 Task: Search copy of my invoice in Marketing Solutions
Action: Mouse moved to (637, 521)
Screenshot: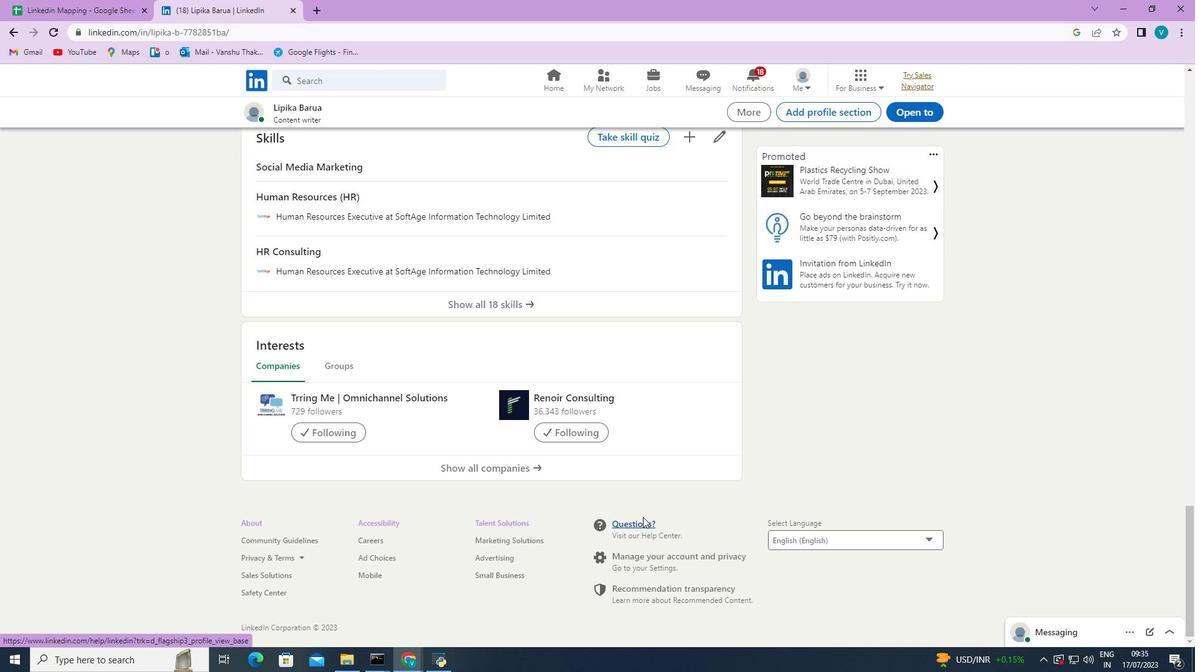 
Action: Mouse pressed left at (637, 521)
Screenshot: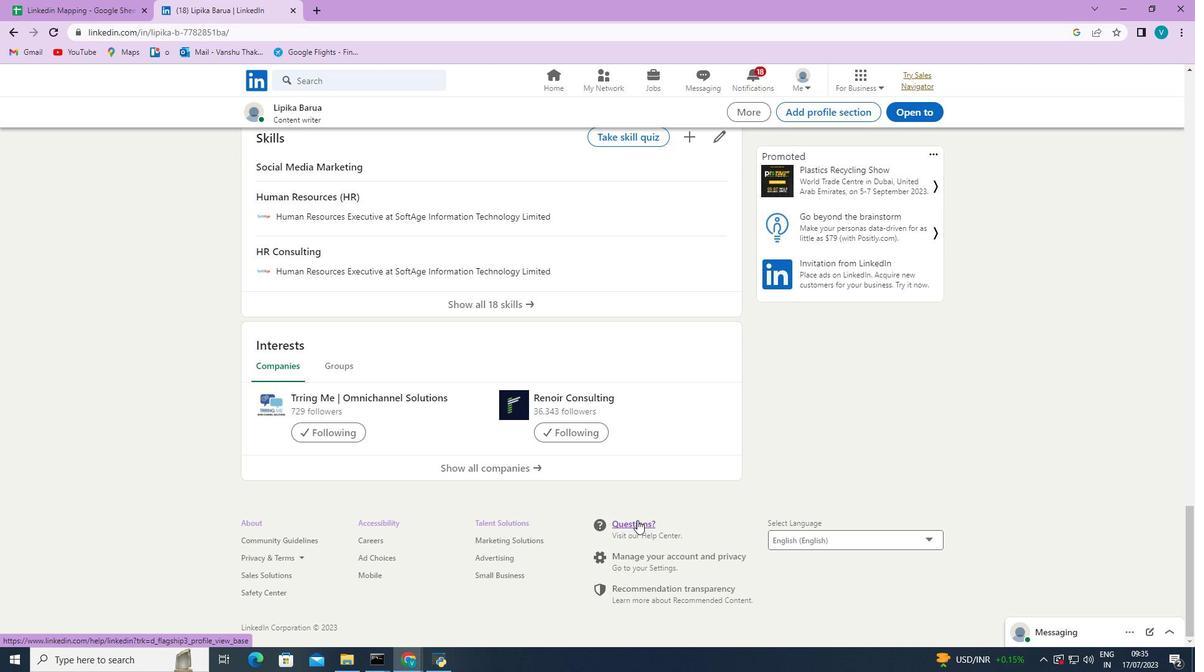
Action: Mouse moved to (333, 204)
Screenshot: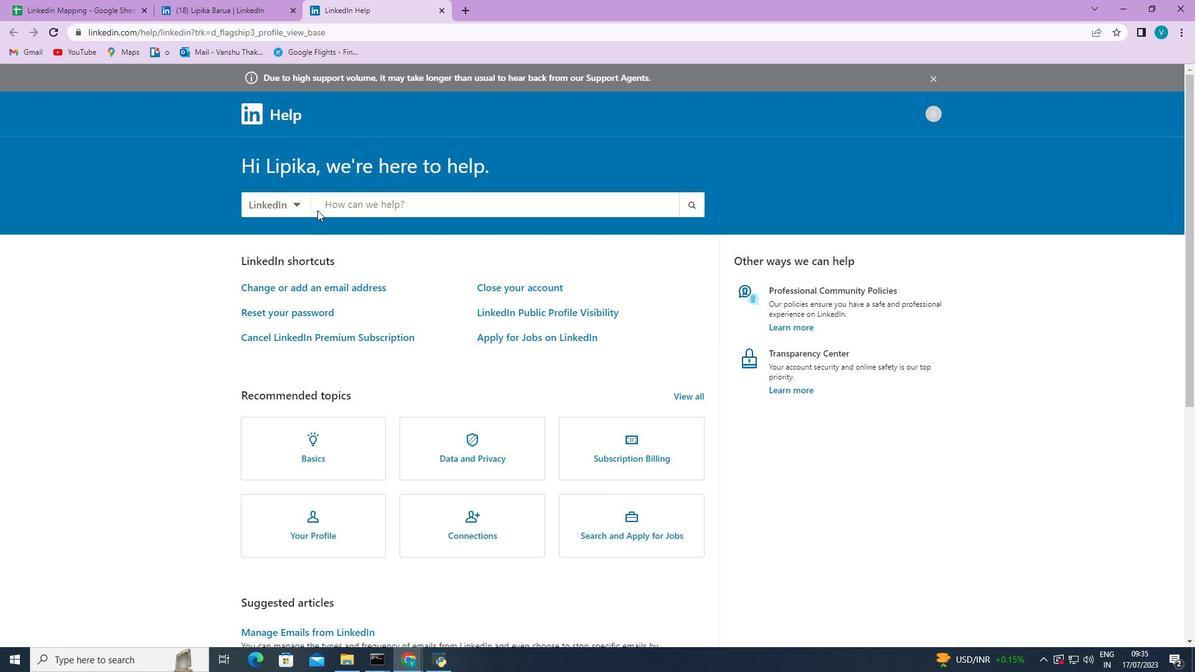 
Action: Mouse pressed left at (333, 204)
Screenshot: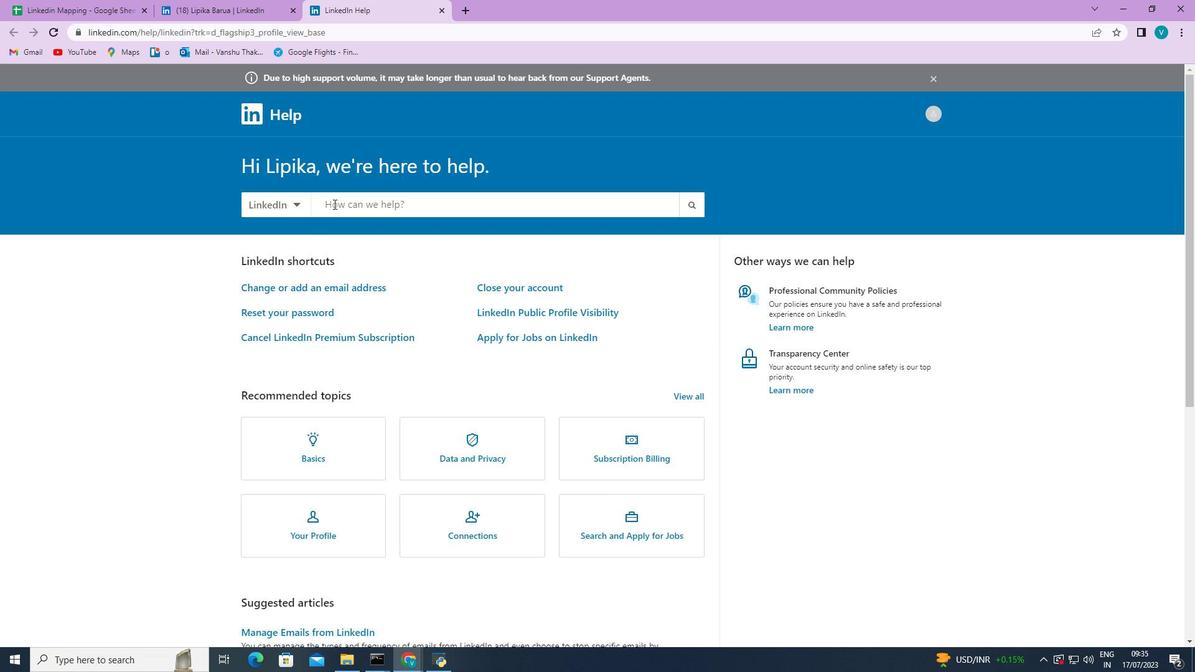 
Action: Mouse moved to (285, 204)
Screenshot: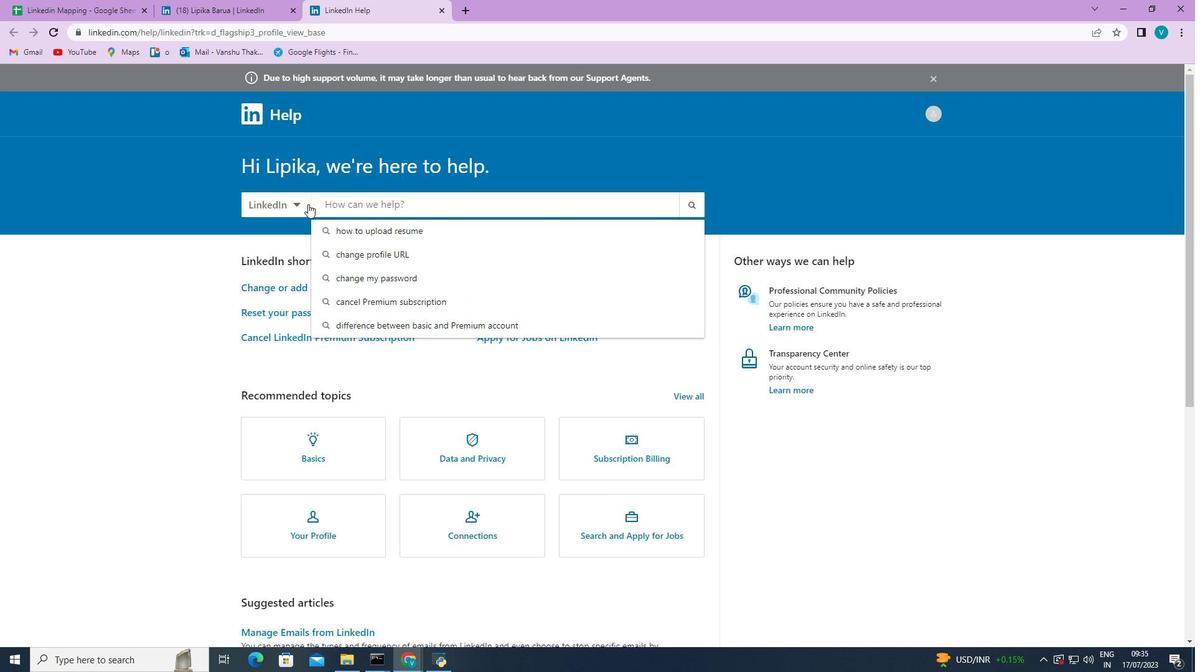 
Action: Mouse pressed left at (285, 204)
Screenshot: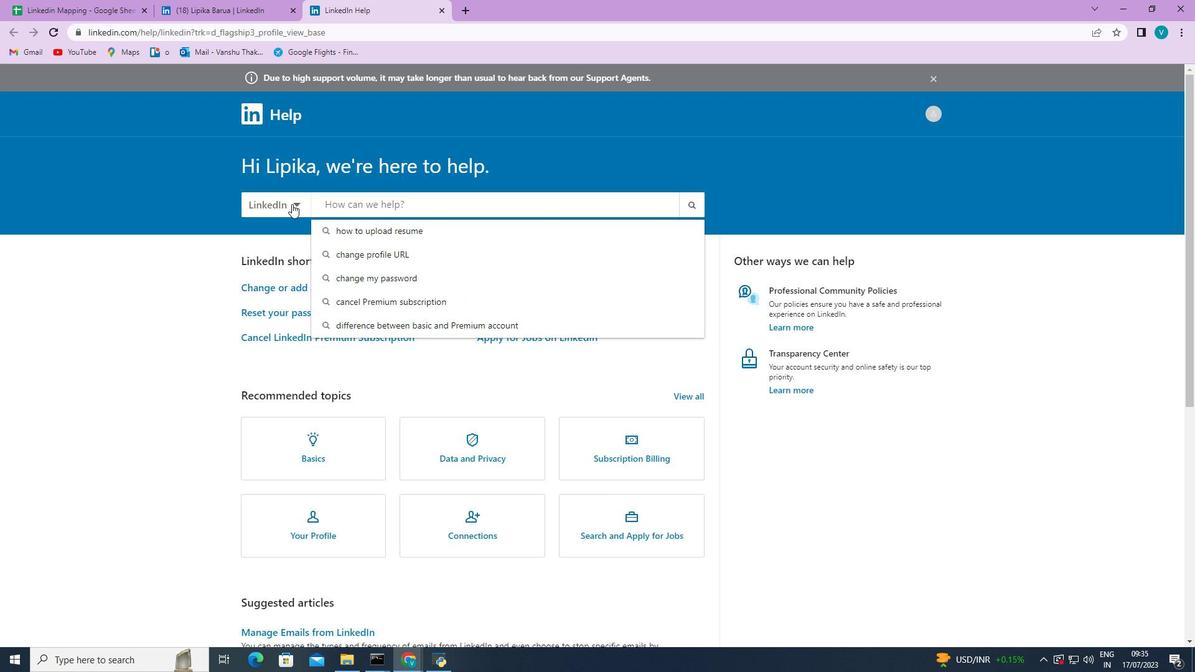 
Action: Mouse moved to (286, 294)
Screenshot: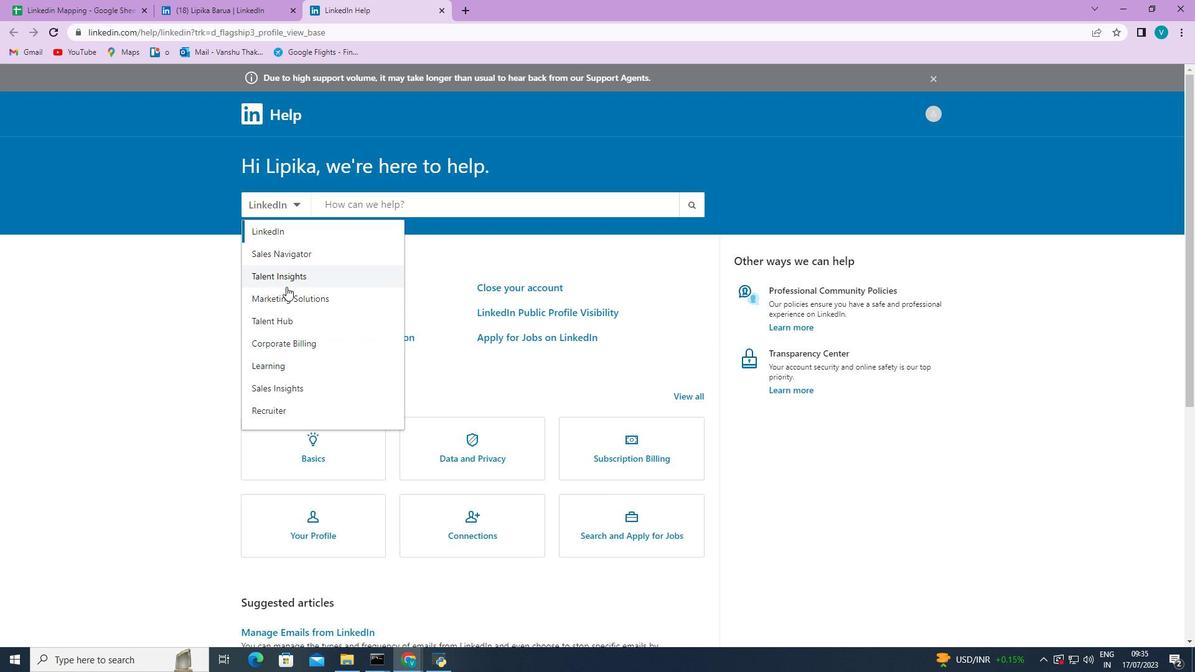 
Action: Mouse pressed left at (286, 294)
Screenshot: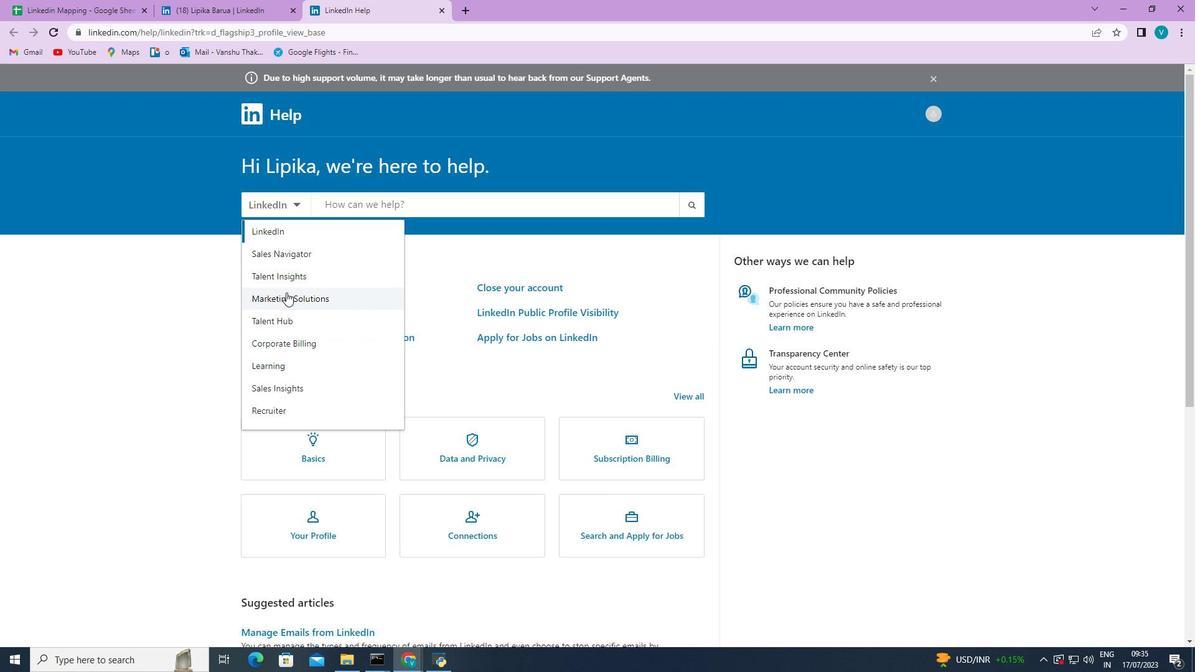 
Action: Mouse moved to (449, 203)
Screenshot: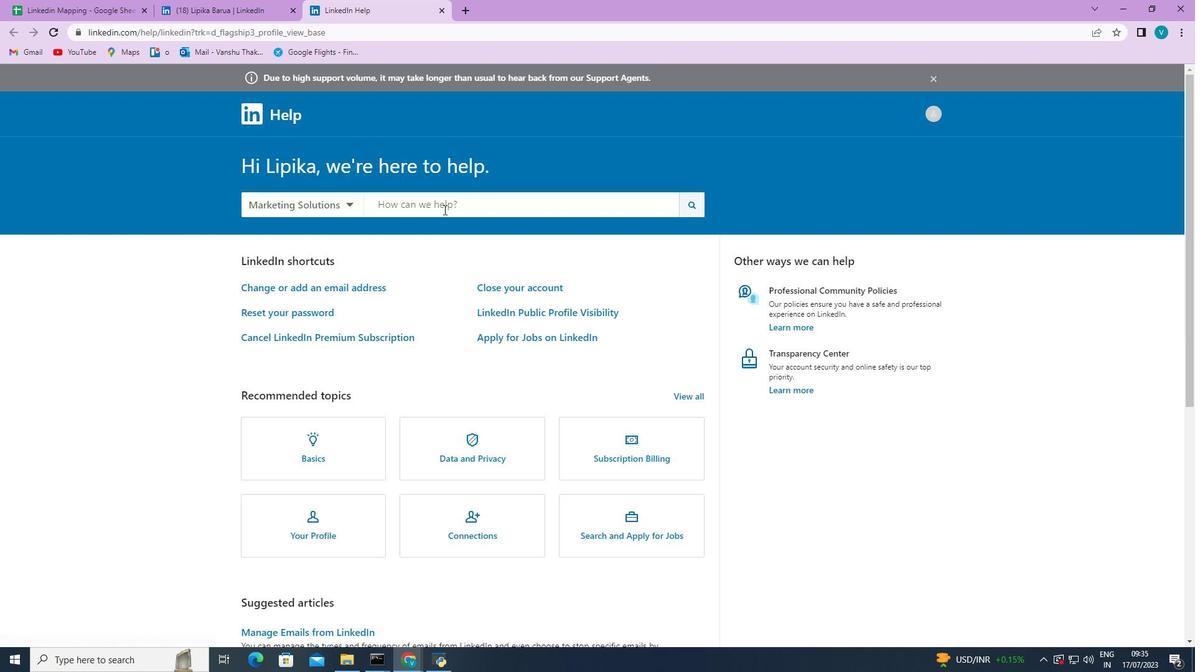 
Action: Mouse pressed left at (449, 203)
Screenshot: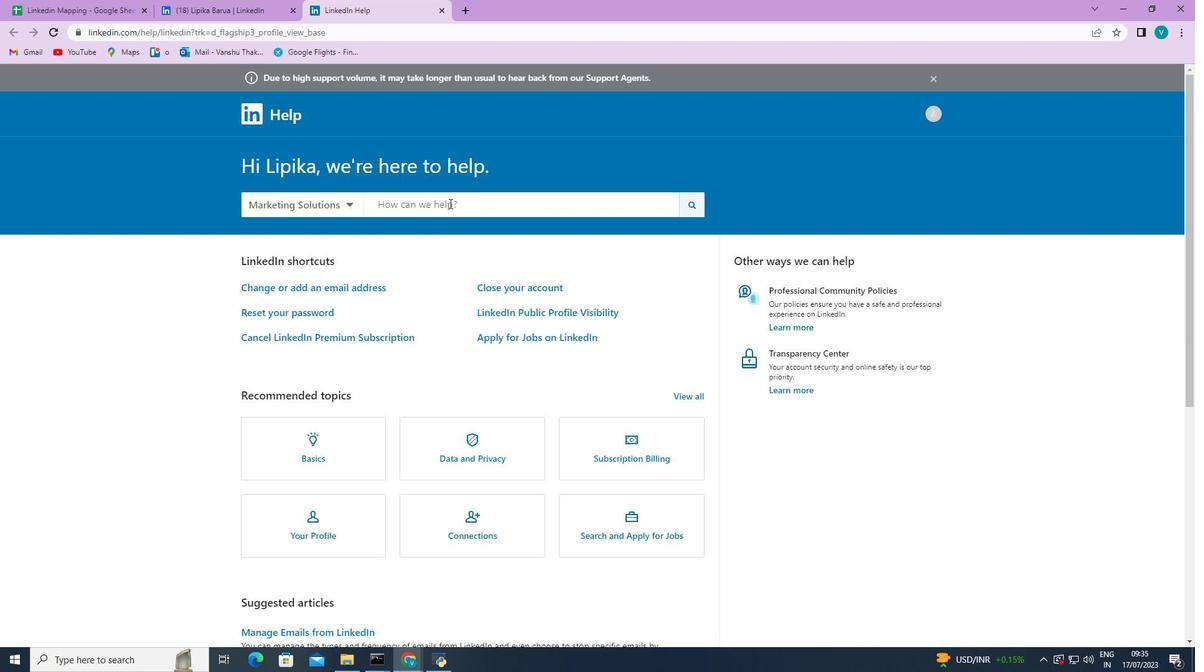 
Action: Key pressed copy<Key.space>of<Key.space>my<Key.space>invoice<Key.enter>
Screenshot: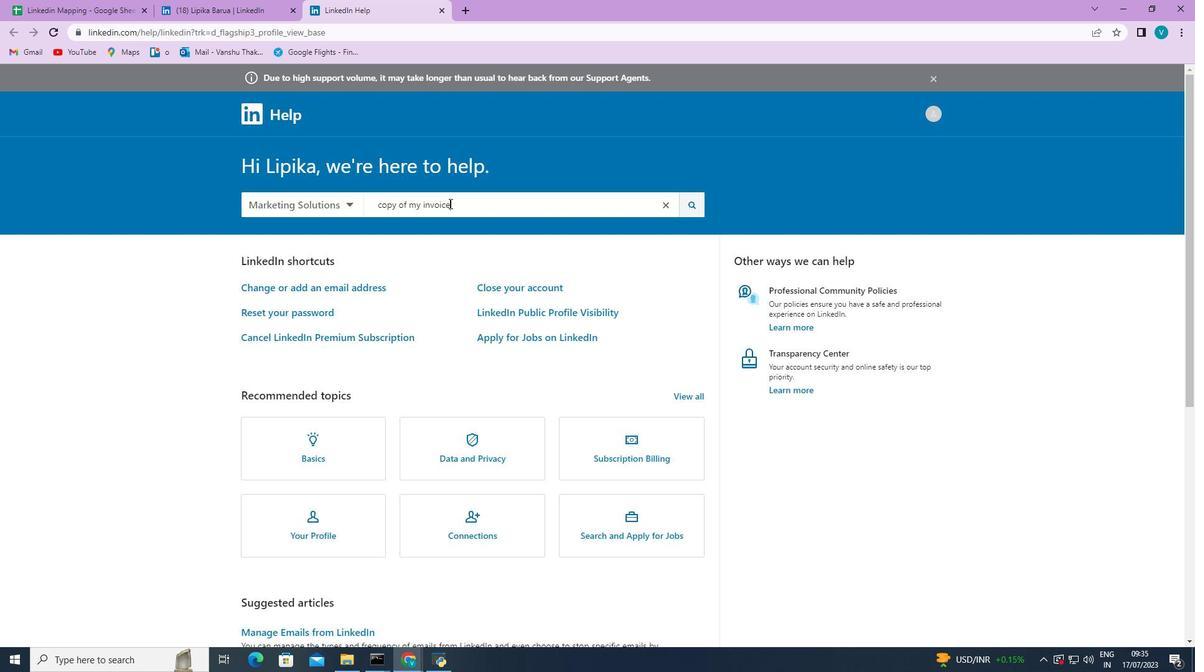 
Action: Mouse scrolled (449, 203) with delta (0, 0)
Screenshot: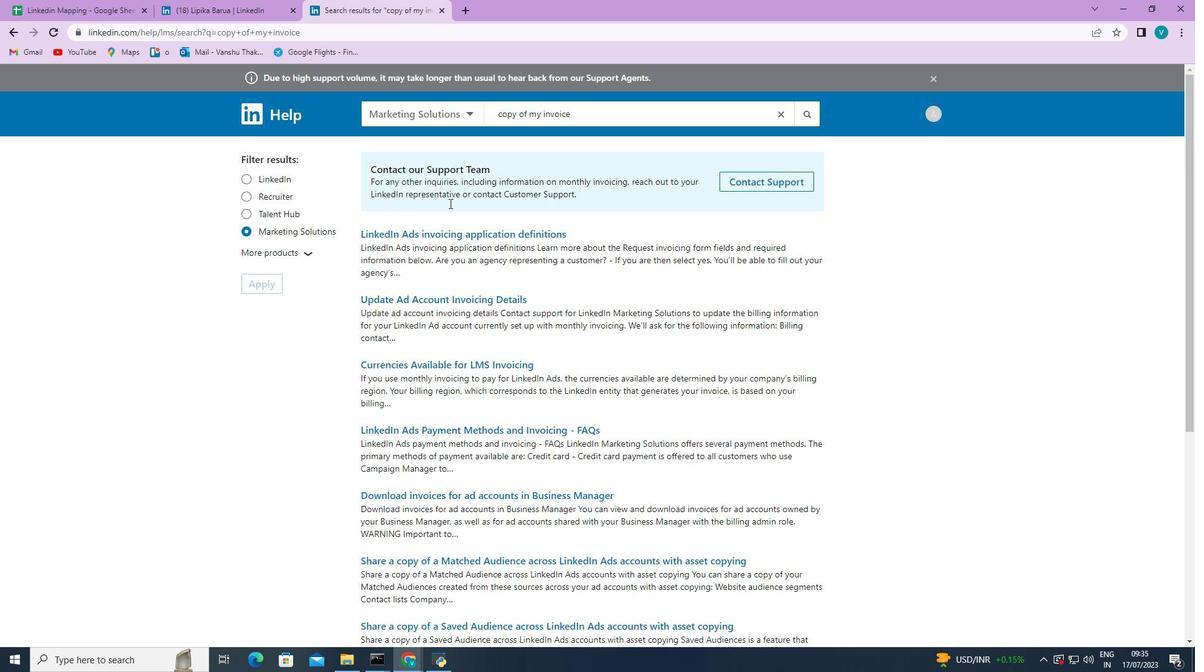 
Action: Mouse scrolled (449, 203) with delta (0, 0)
Screenshot: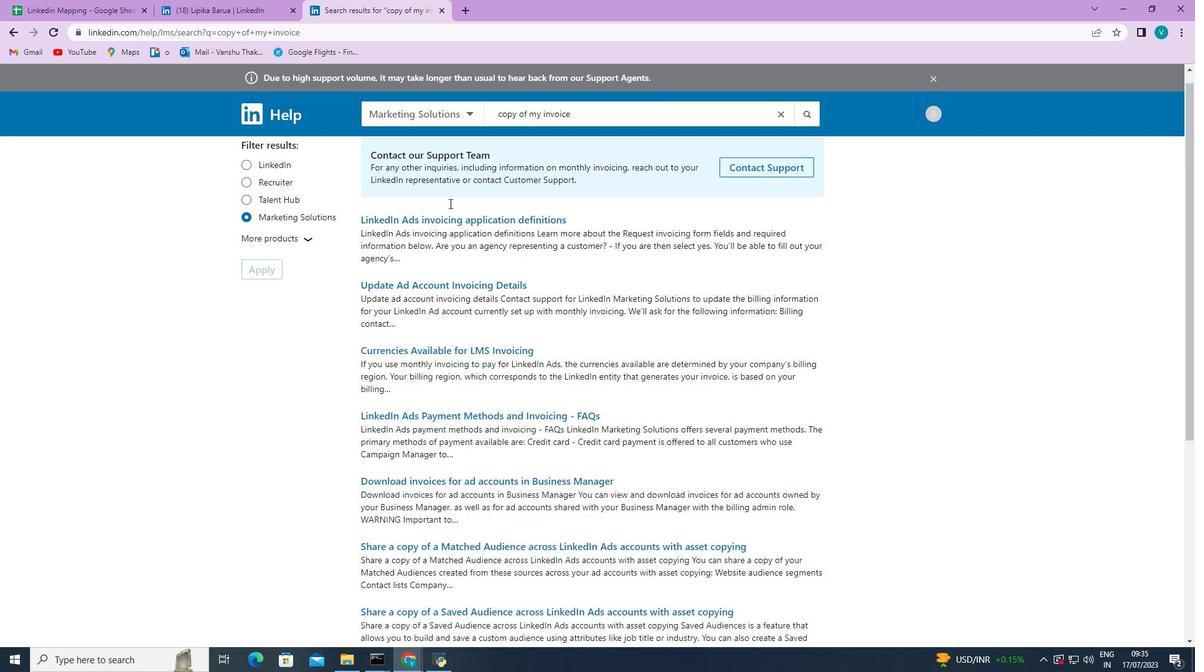 
Action: Mouse scrolled (449, 203) with delta (0, 0)
Screenshot: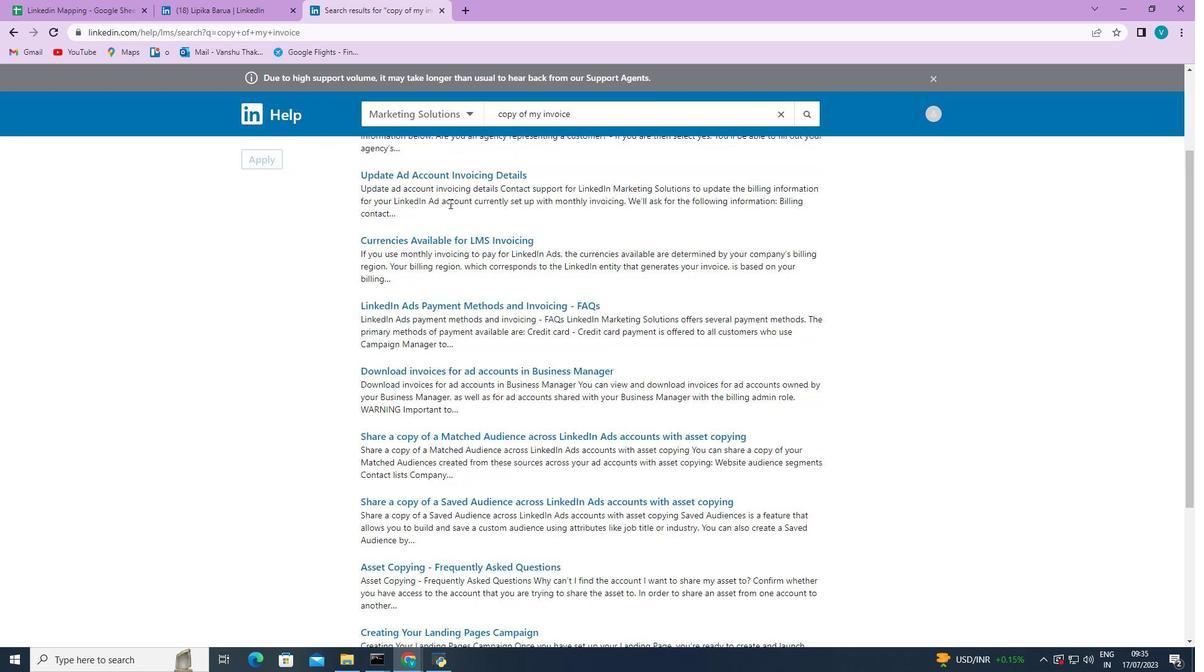 
Action: Mouse scrolled (449, 203) with delta (0, 0)
Screenshot: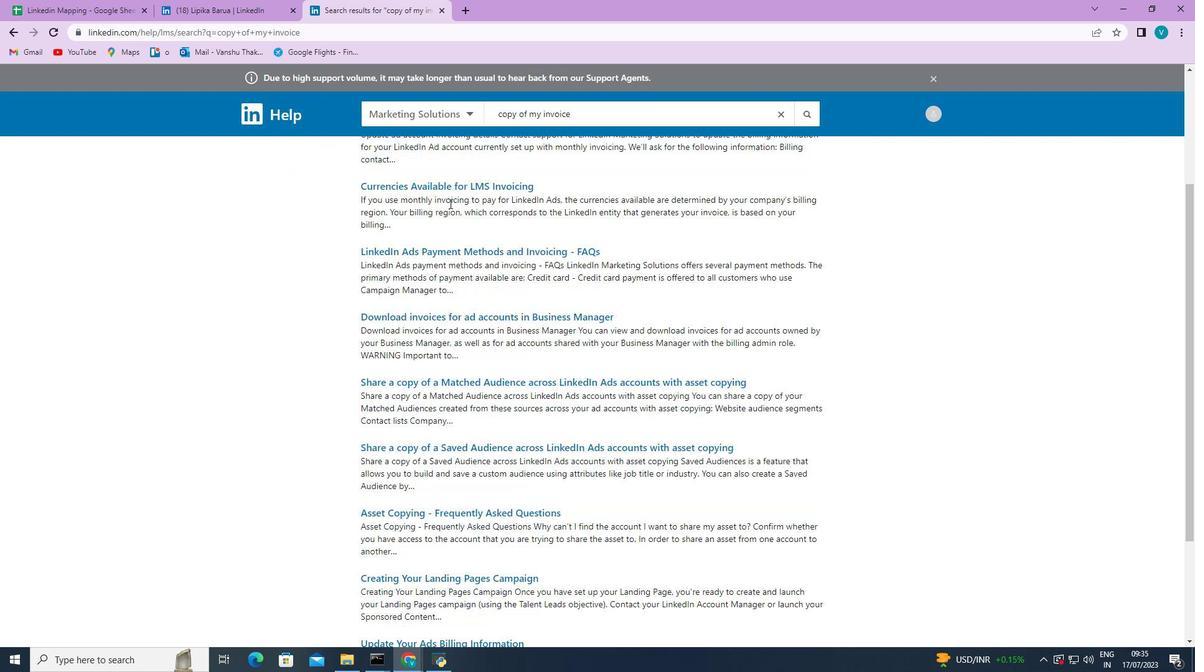 
Action: Mouse scrolled (449, 203) with delta (0, 0)
Screenshot: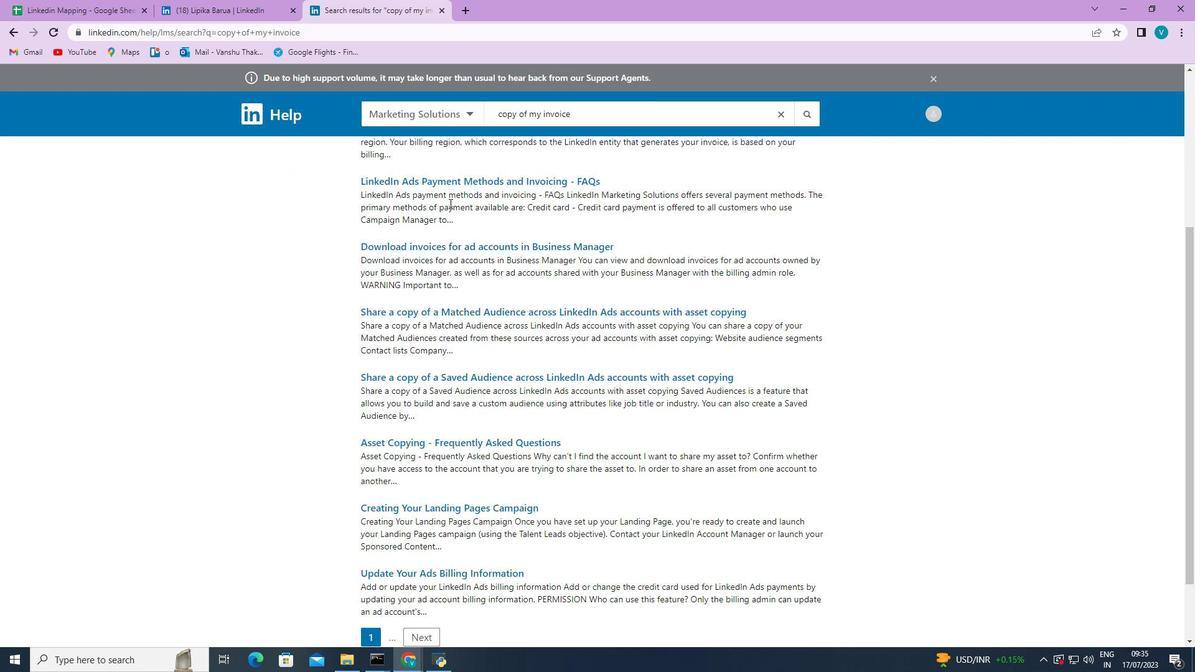 
Action: Mouse scrolled (449, 203) with delta (0, 0)
Screenshot: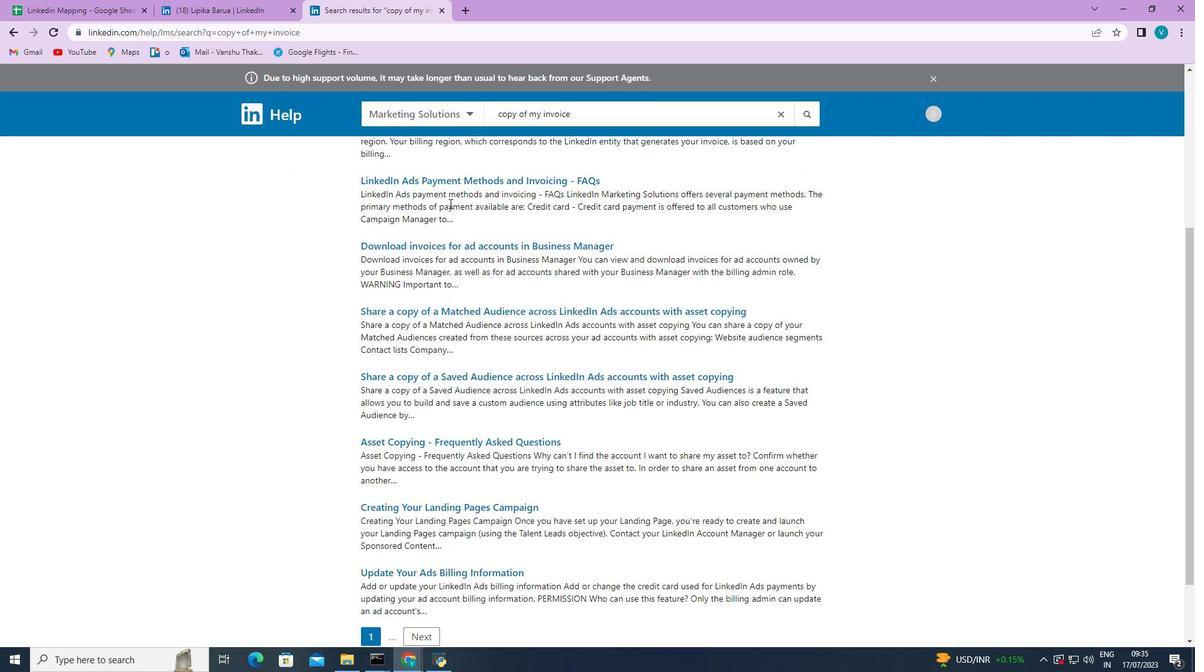 
Action: Mouse scrolled (449, 203) with delta (0, 0)
Screenshot: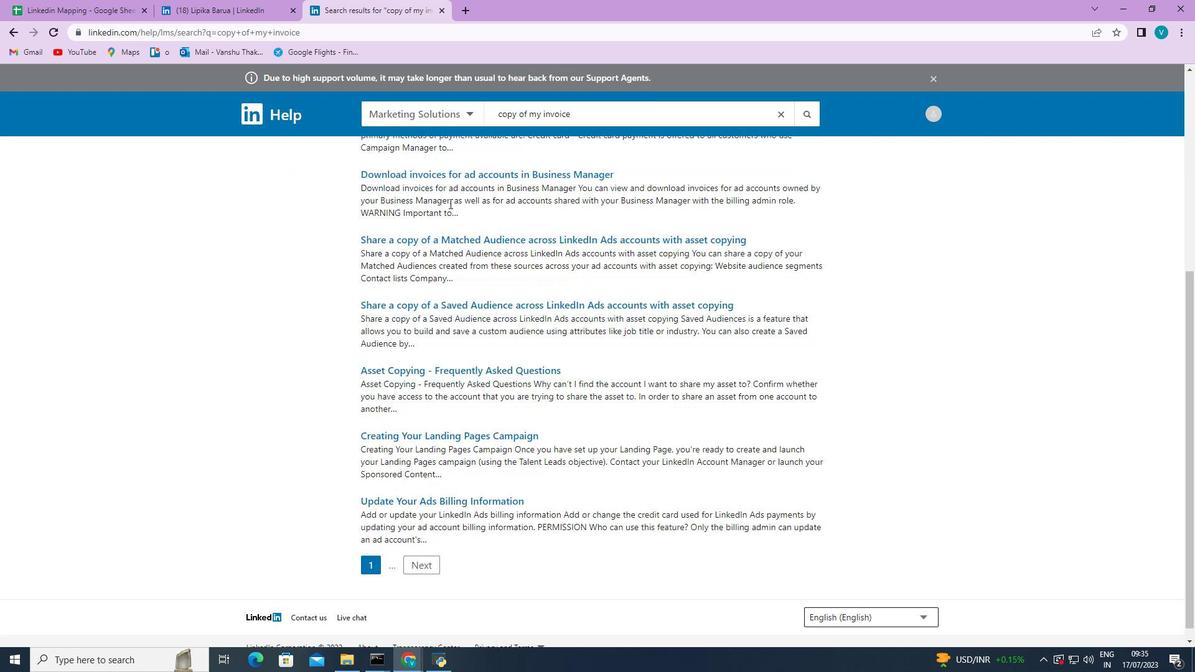 
Action: Mouse scrolled (449, 203) with delta (0, 0)
Screenshot: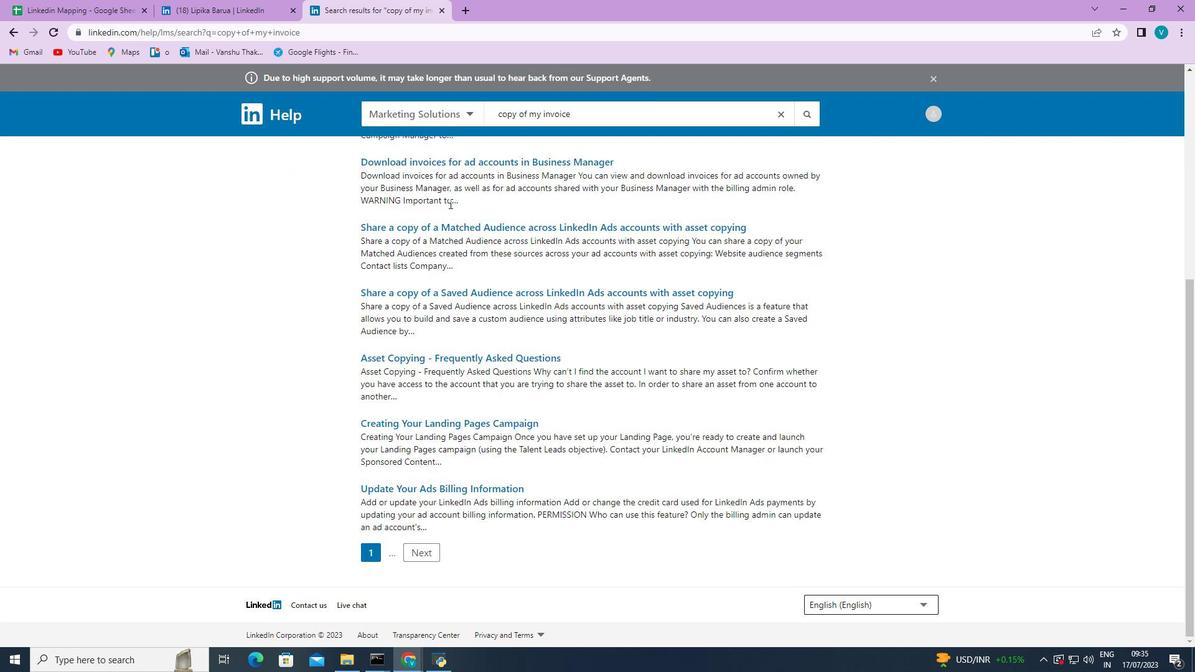 
Action: Mouse scrolled (449, 203) with delta (0, 0)
Screenshot: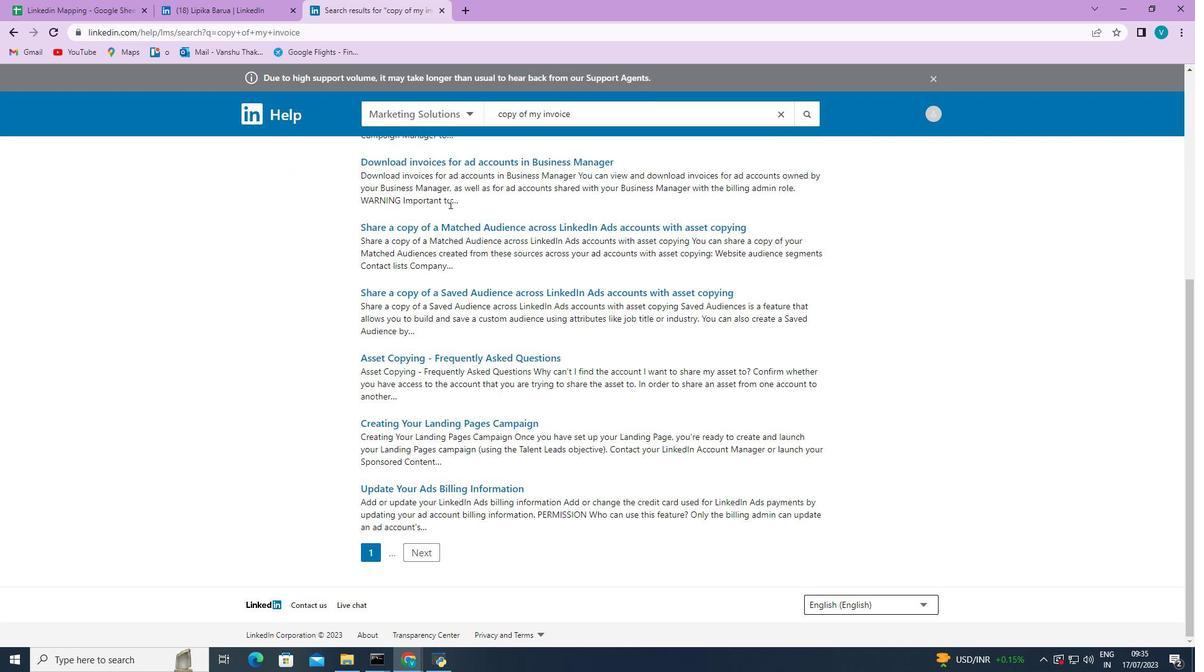 
Action: Mouse scrolled (449, 203) with delta (0, 0)
Screenshot: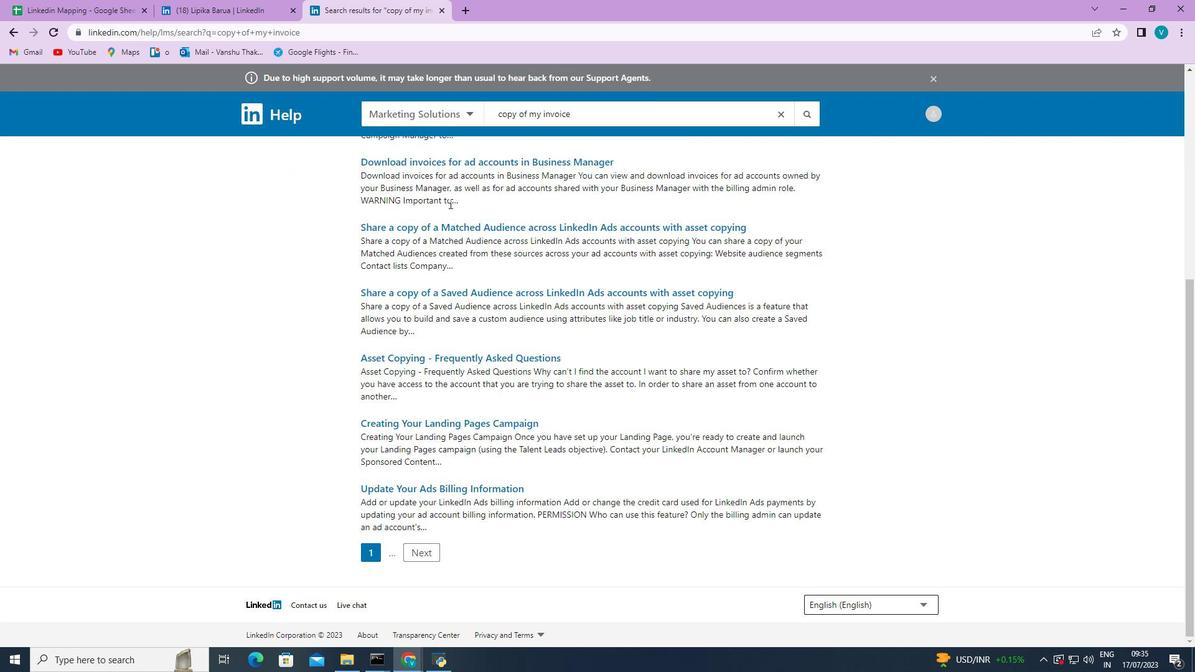 
Action: Mouse scrolled (449, 203) with delta (0, 0)
Screenshot: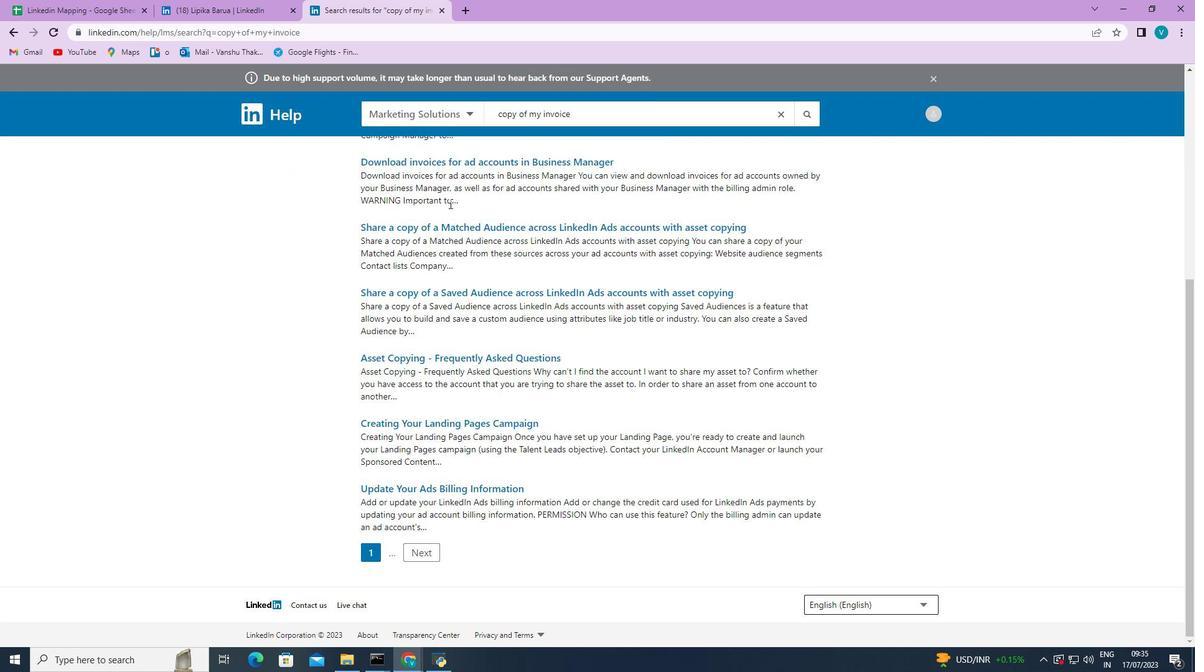 
Action: Mouse scrolled (449, 203) with delta (0, 0)
Screenshot: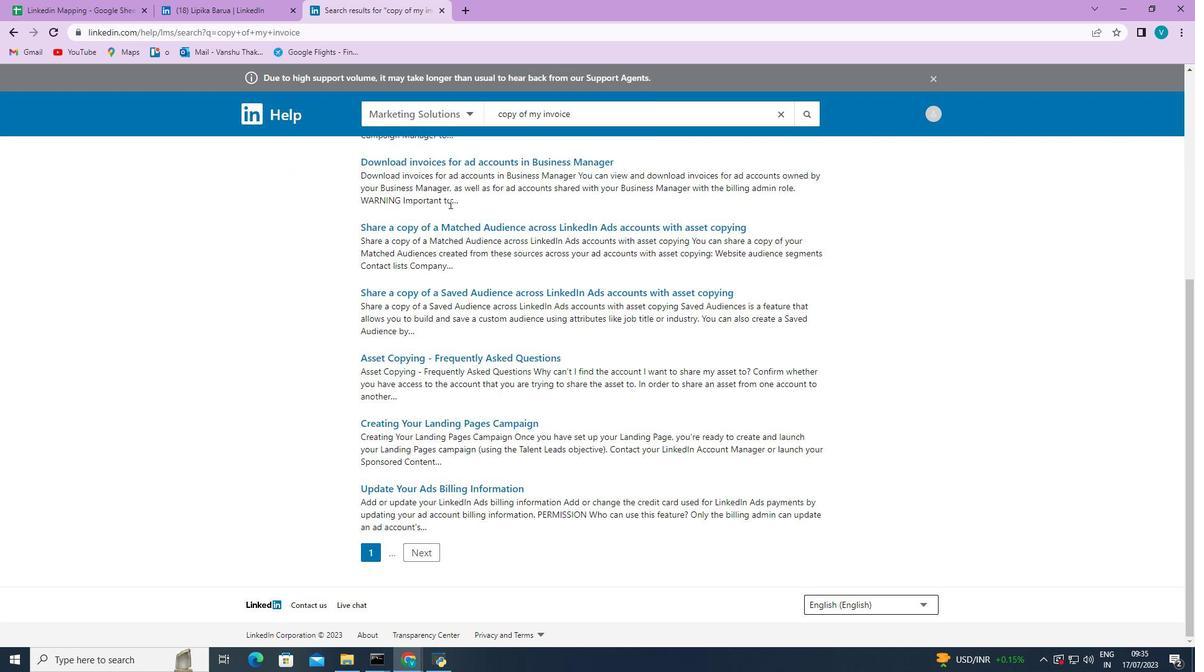 
Action: Mouse scrolled (449, 203) with delta (0, 0)
Screenshot: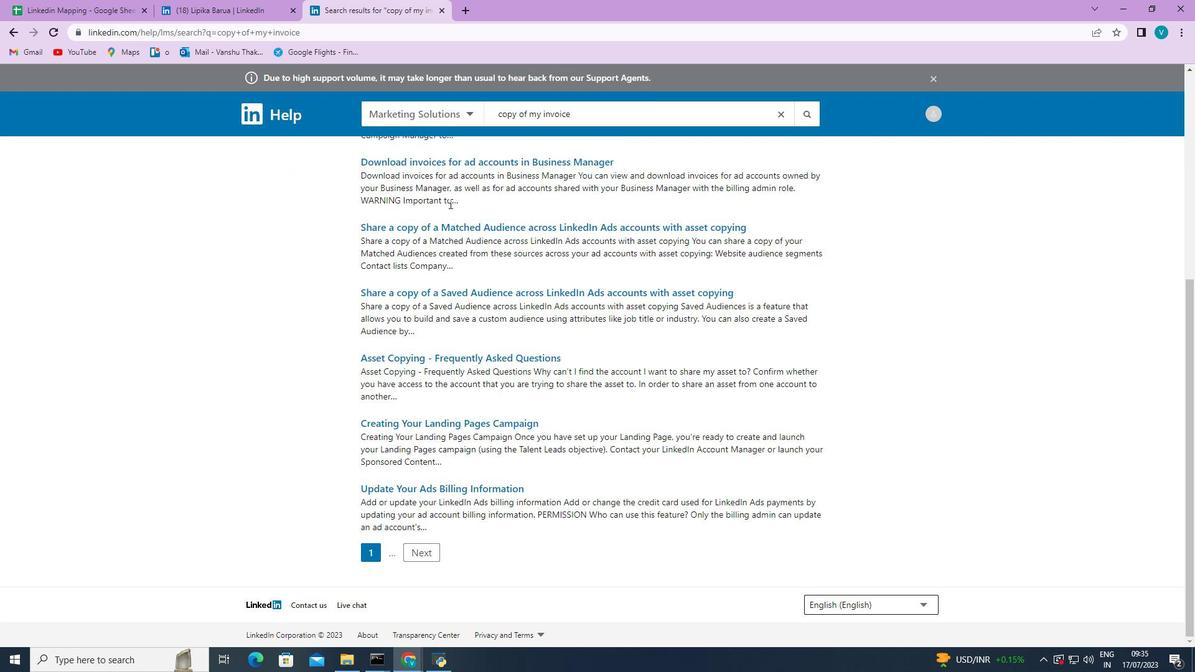 
Action: Mouse scrolled (449, 203) with delta (0, 0)
Screenshot: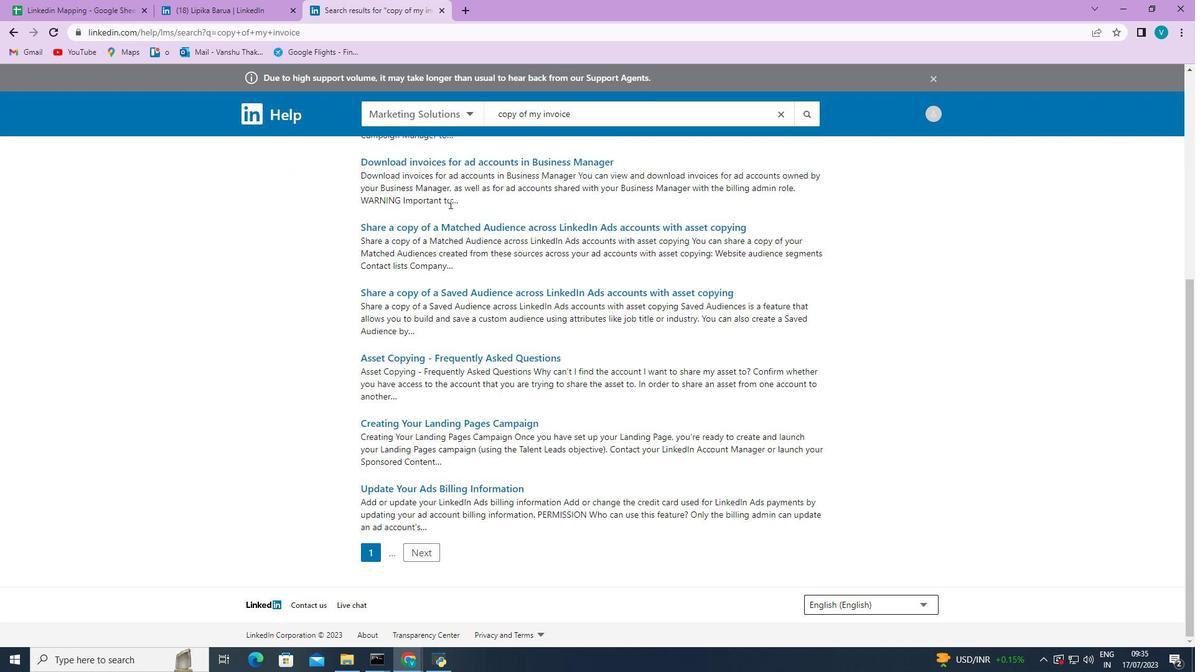 
